 Task: Reply to email with the signature Dale Allen with the subject 'Service upgrade' from softage.1@softage.net with the message 'Could you provide me with a status report on the project as of today?'
Action: Mouse moved to (928, 234)
Screenshot: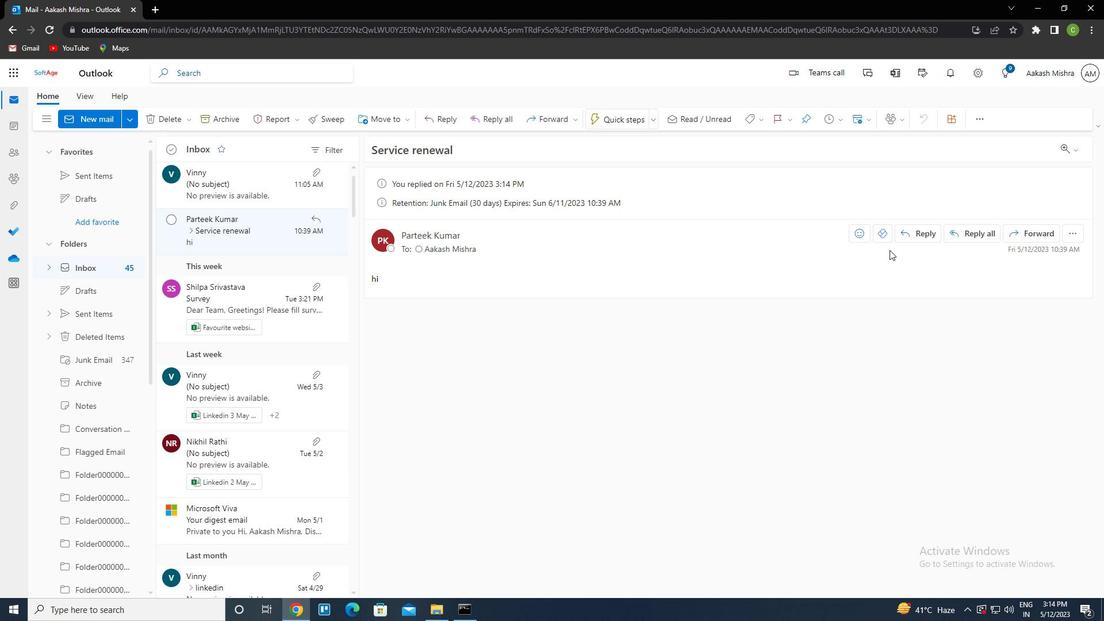 
Action: Mouse pressed left at (928, 234)
Screenshot: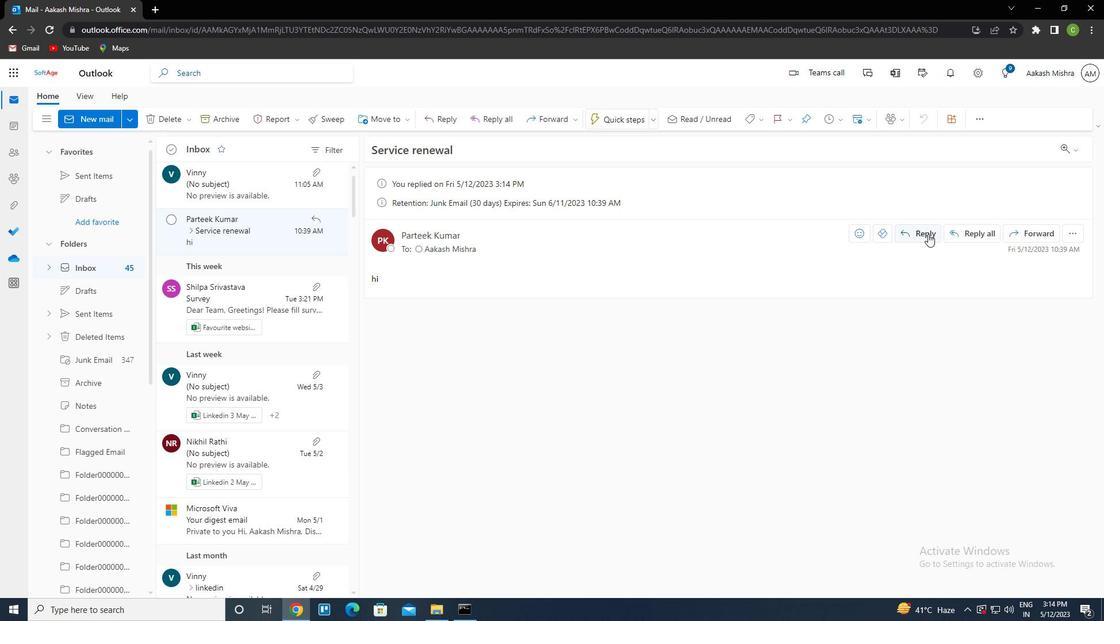 
Action: Mouse moved to (745, 120)
Screenshot: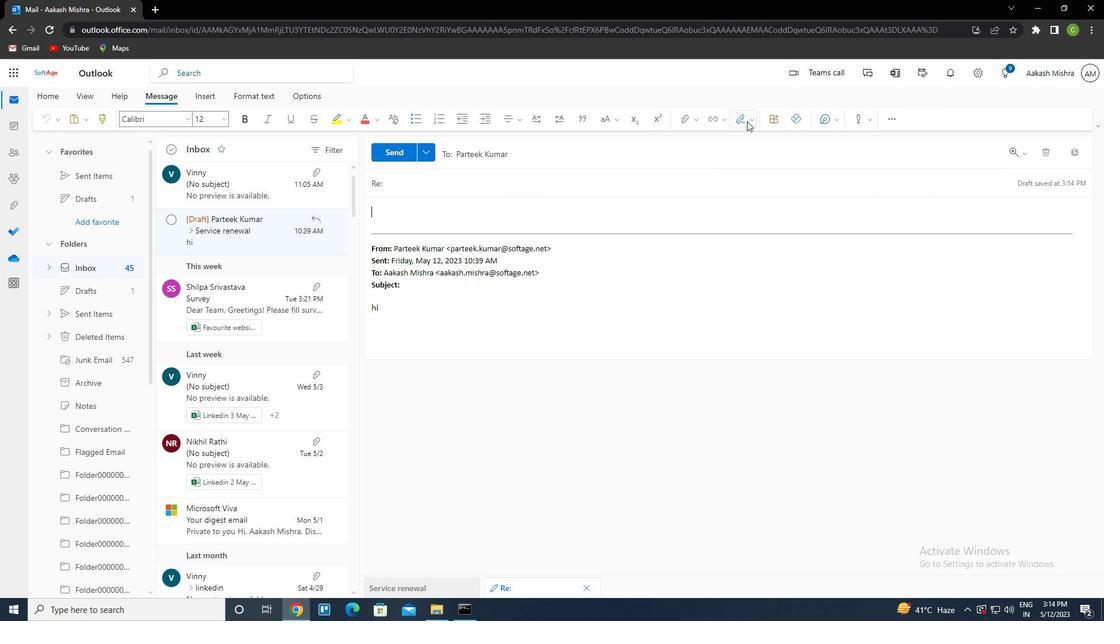 
Action: Mouse pressed left at (745, 120)
Screenshot: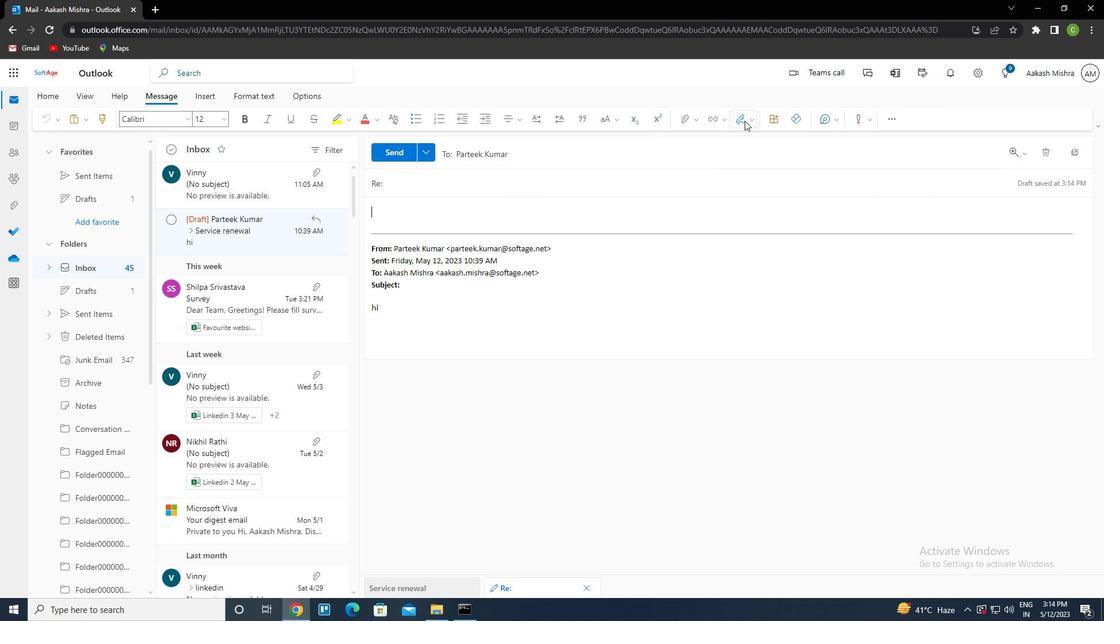 
Action: Mouse moved to (731, 166)
Screenshot: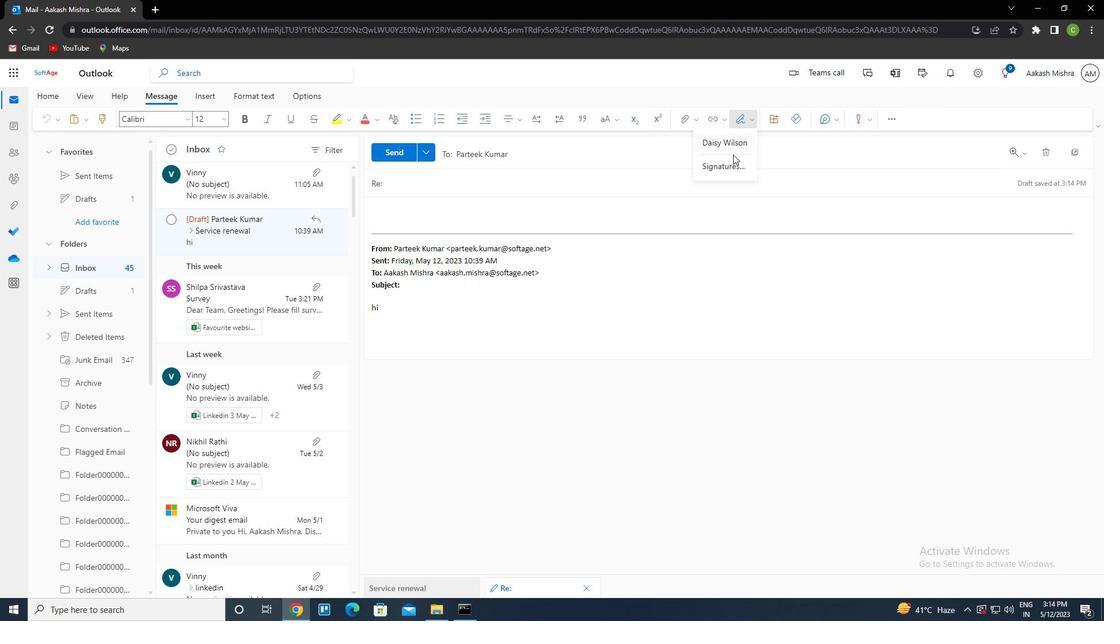 
Action: Mouse pressed left at (731, 166)
Screenshot: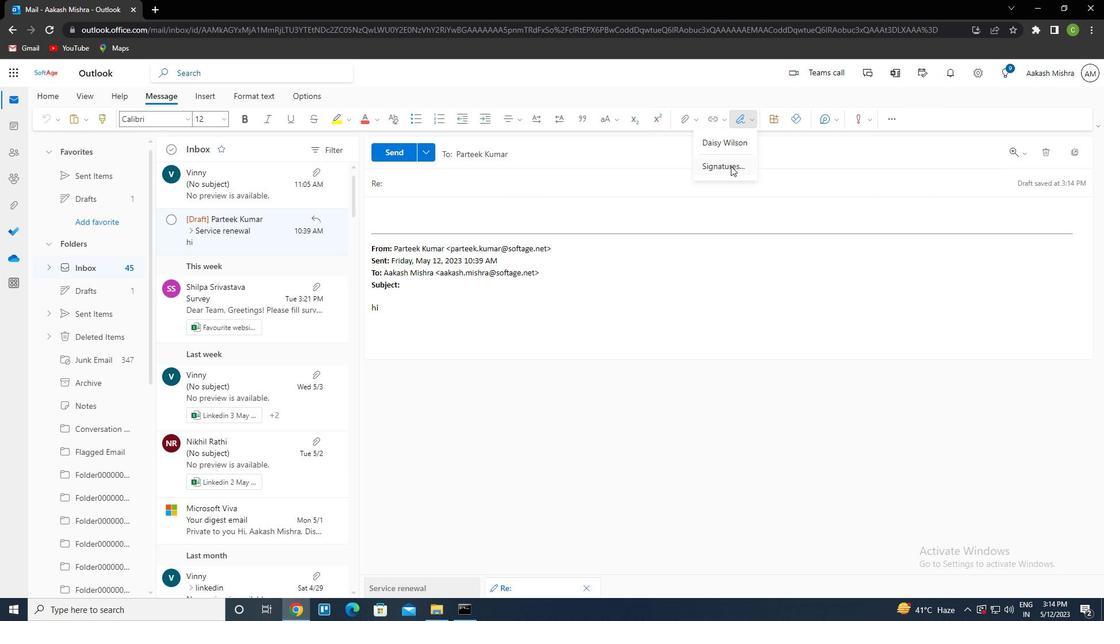 
Action: Mouse moved to (782, 217)
Screenshot: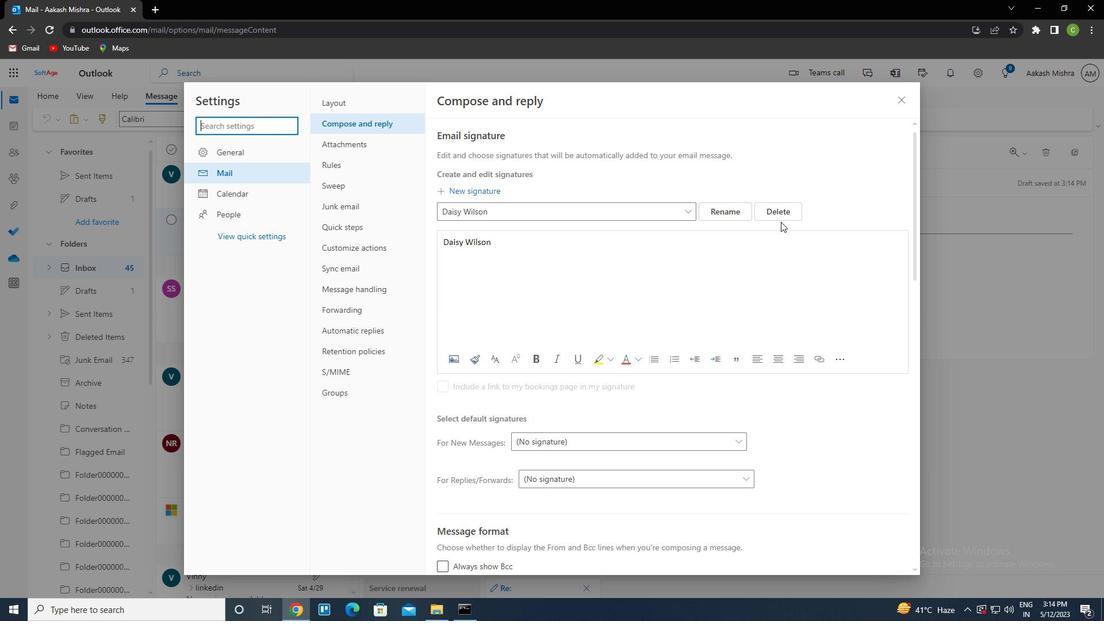 
Action: Mouse pressed left at (782, 217)
Screenshot: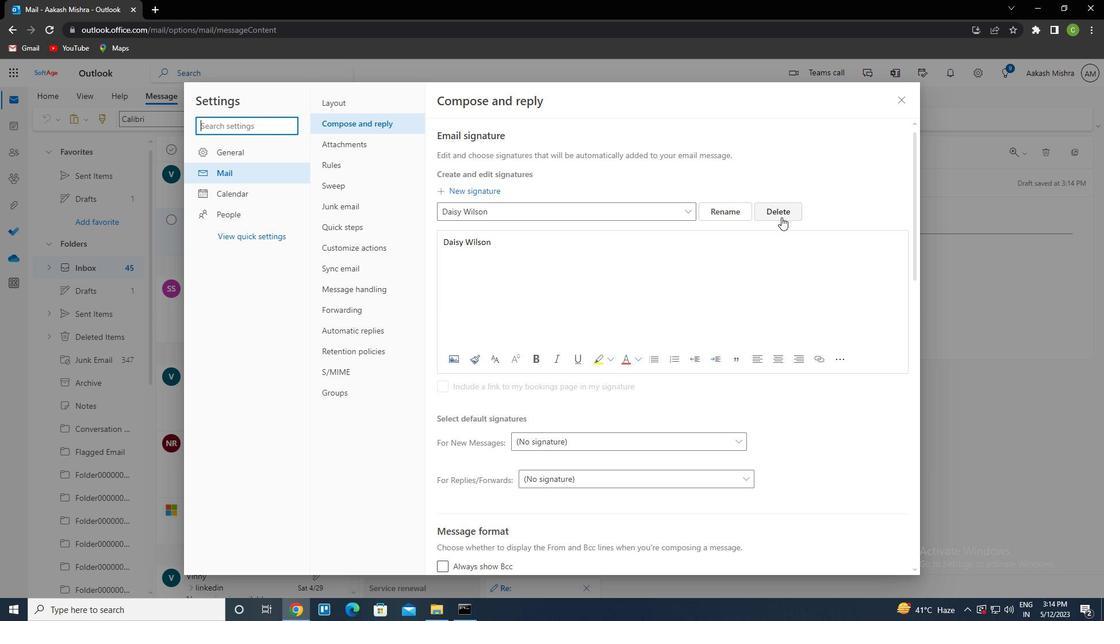 
Action: Mouse moved to (560, 213)
Screenshot: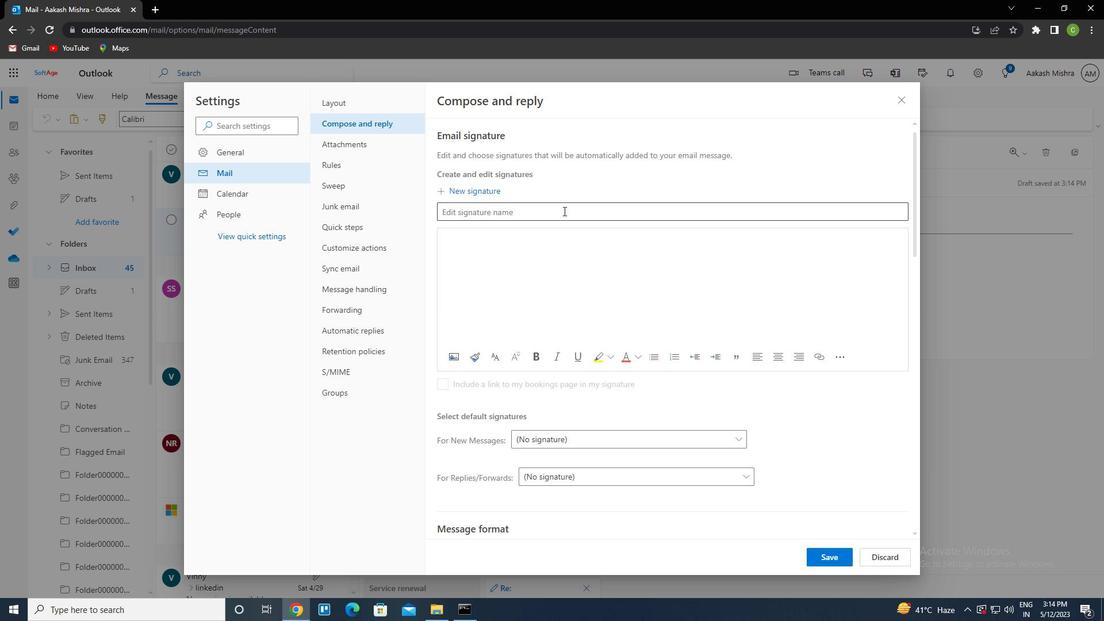 
Action: Mouse pressed left at (560, 213)
Screenshot: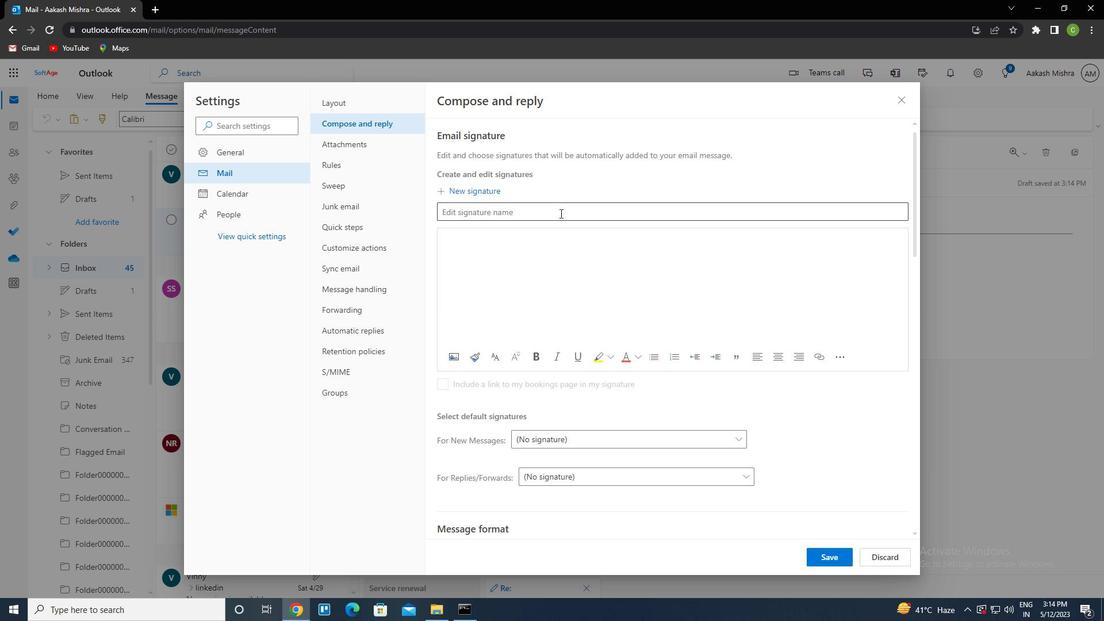 
Action: Mouse moved to (558, 212)
Screenshot: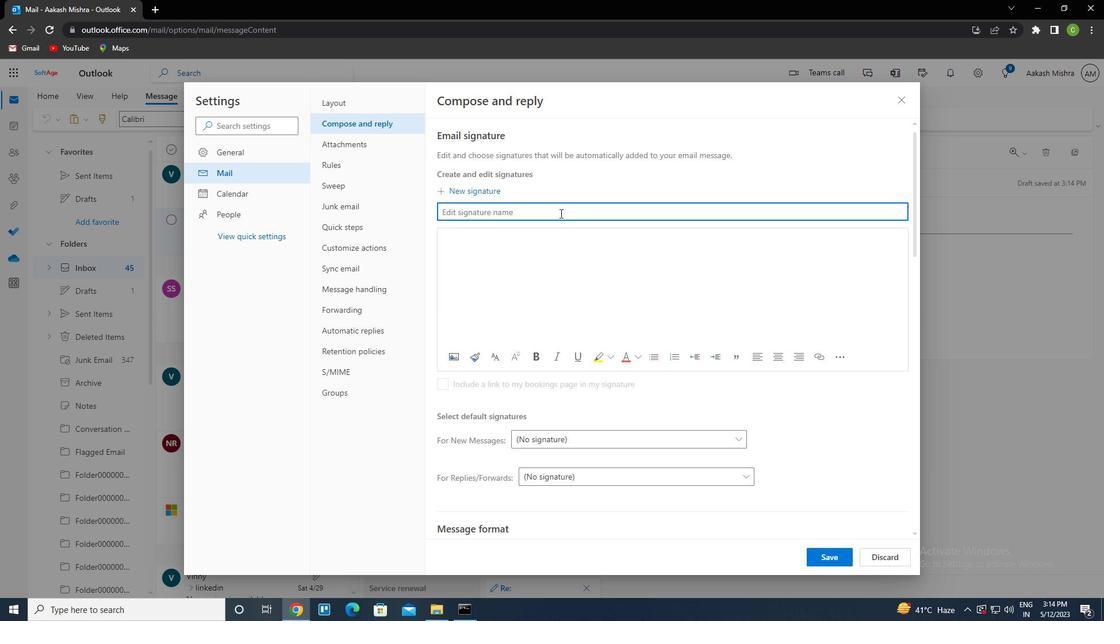 
Action: Key pressed <Key.caps_lock>d<Key.caps_lock>ale<Key.space><Key.caps_lock>a<Key.caps_lock>llen<Key.tab><Key.caps_lock>d<Key.caps_lock>ale<Key.space><Key.caps_lock>a<Key.caps_lock>llen
Screenshot: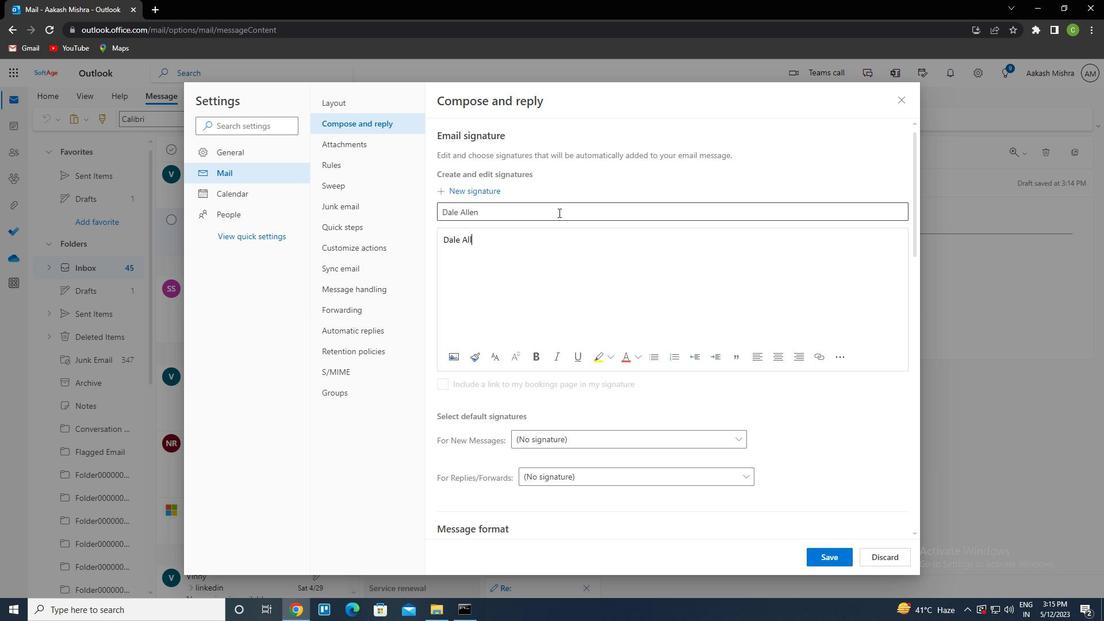 
Action: Mouse moved to (826, 561)
Screenshot: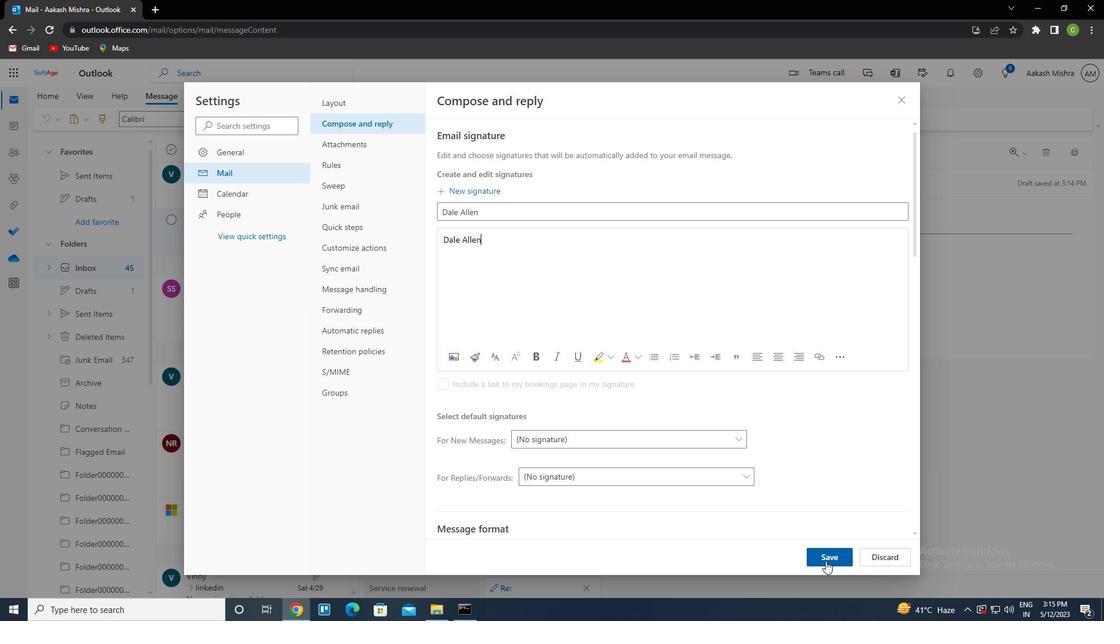 
Action: Mouse pressed left at (826, 561)
Screenshot: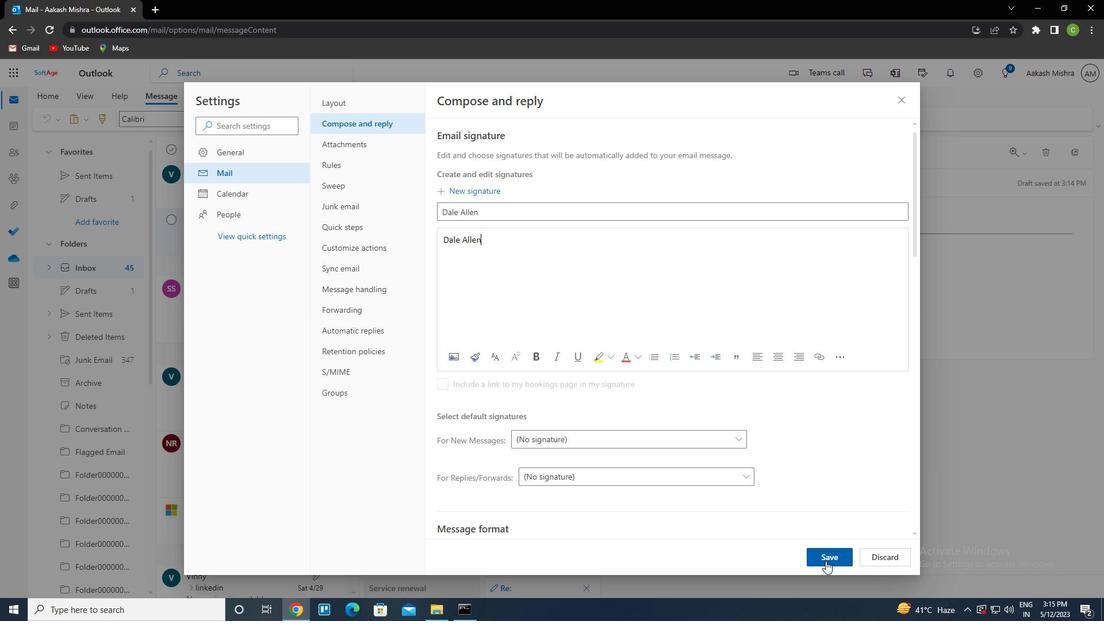 
Action: Mouse moved to (901, 102)
Screenshot: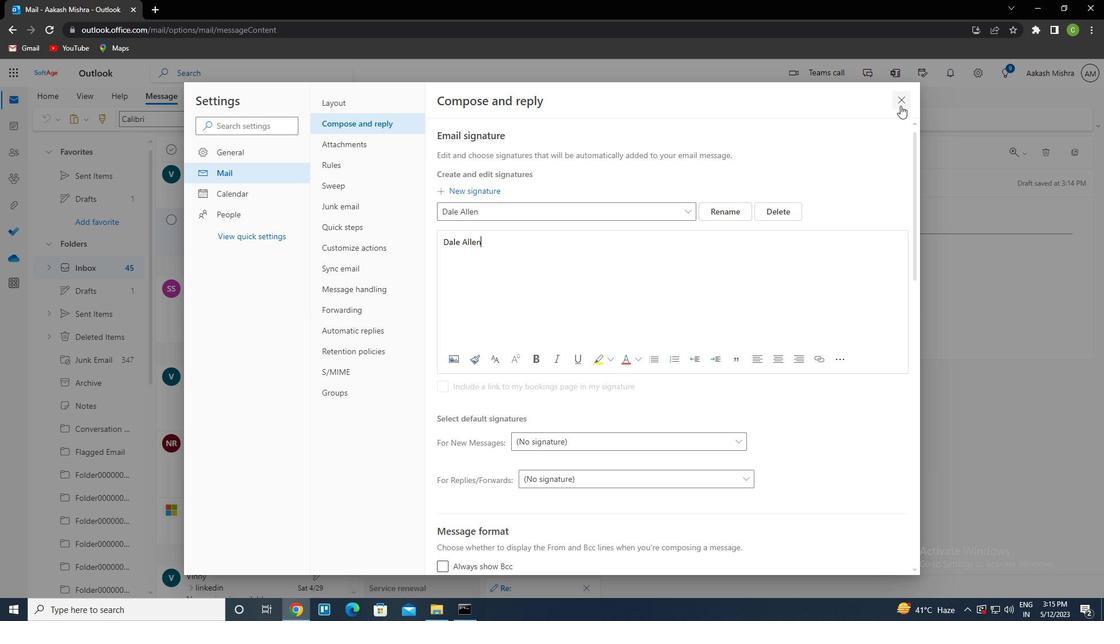 
Action: Mouse pressed left at (901, 102)
Screenshot: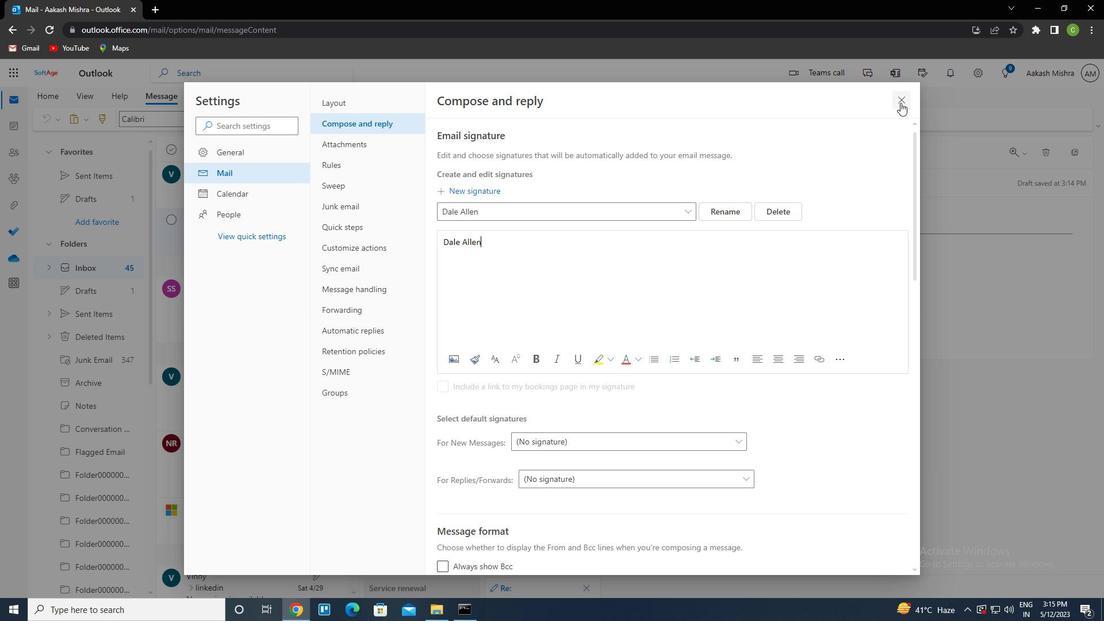 
Action: Mouse moved to (685, 116)
Screenshot: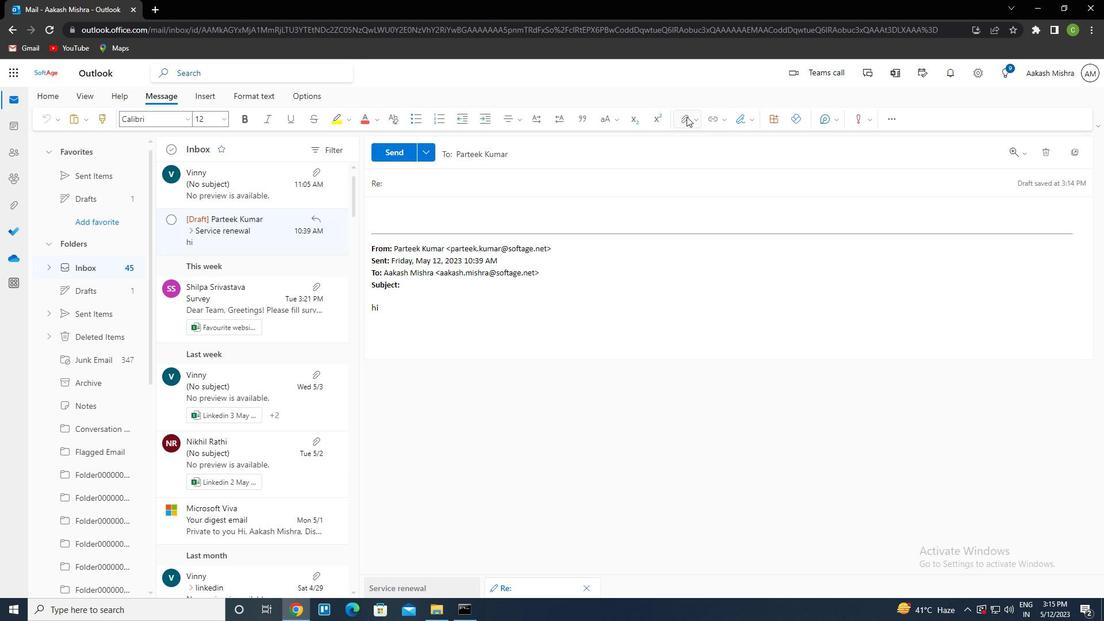 
Action: Mouse pressed left at (685, 116)
Screenshot: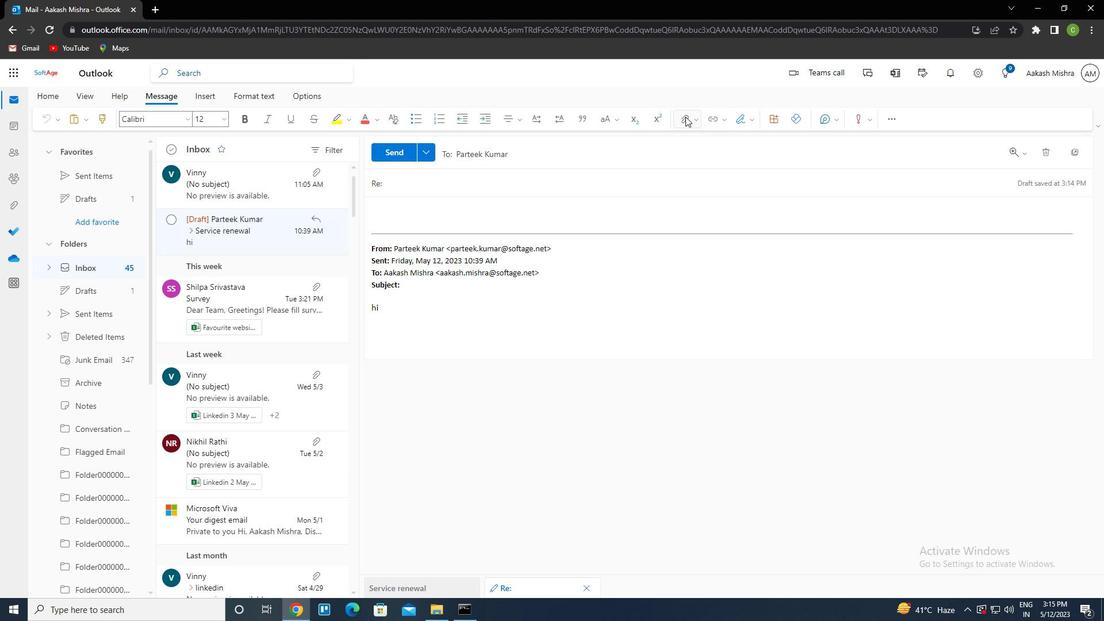 
Action: Mouse moved to (746, 118)
Screenshot: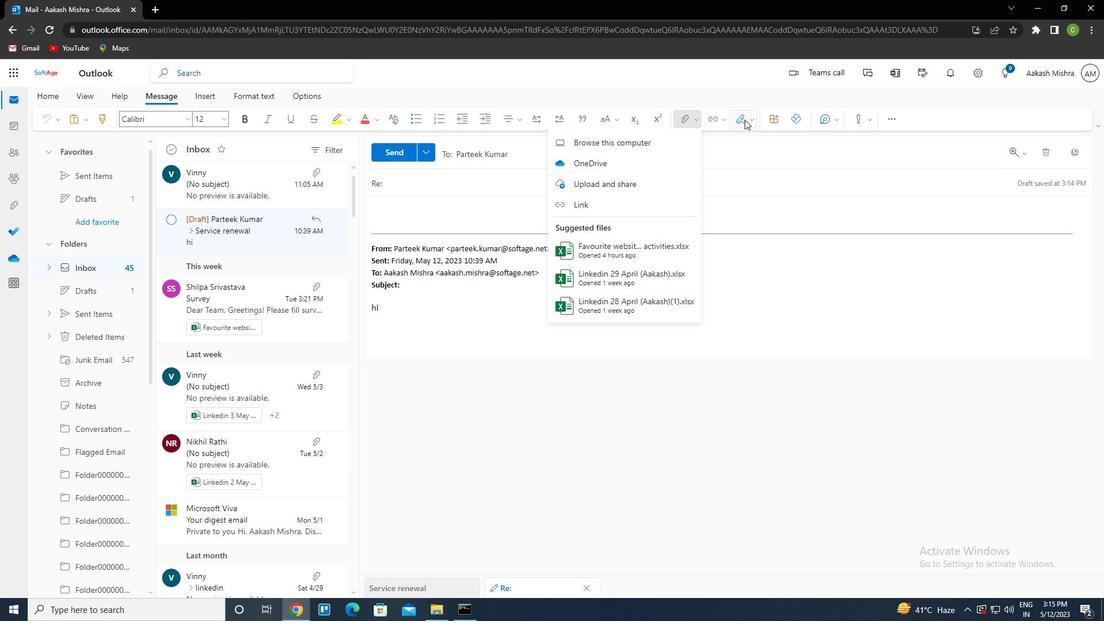 
Action: Mouse pressed left at (746, 118)
Screenshot: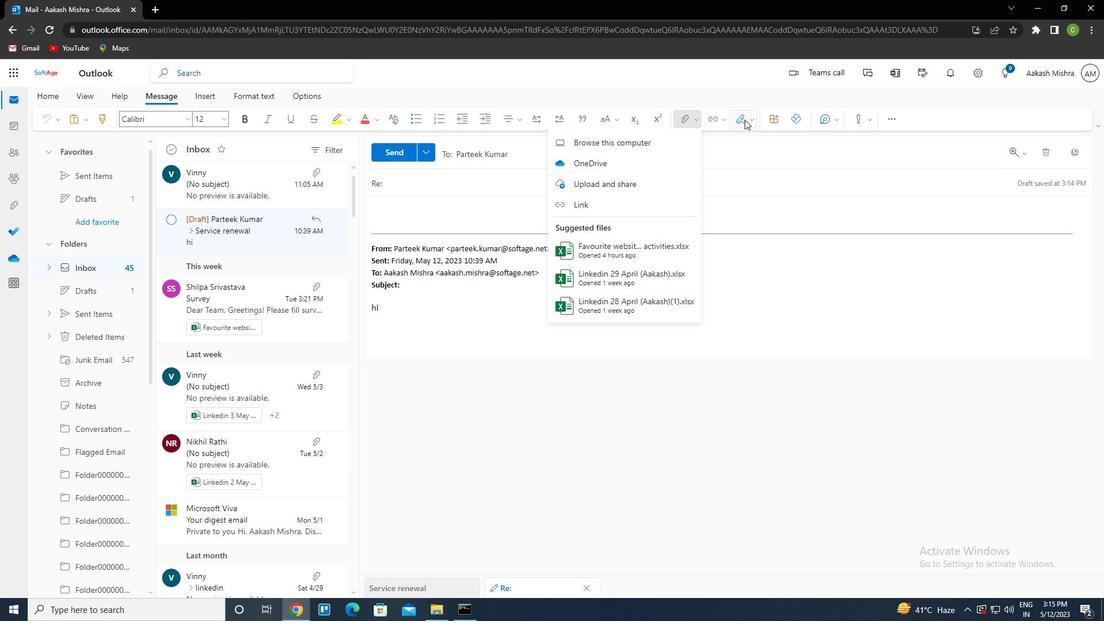 
Action: Mouse moved to (723, 145)
Screenshot: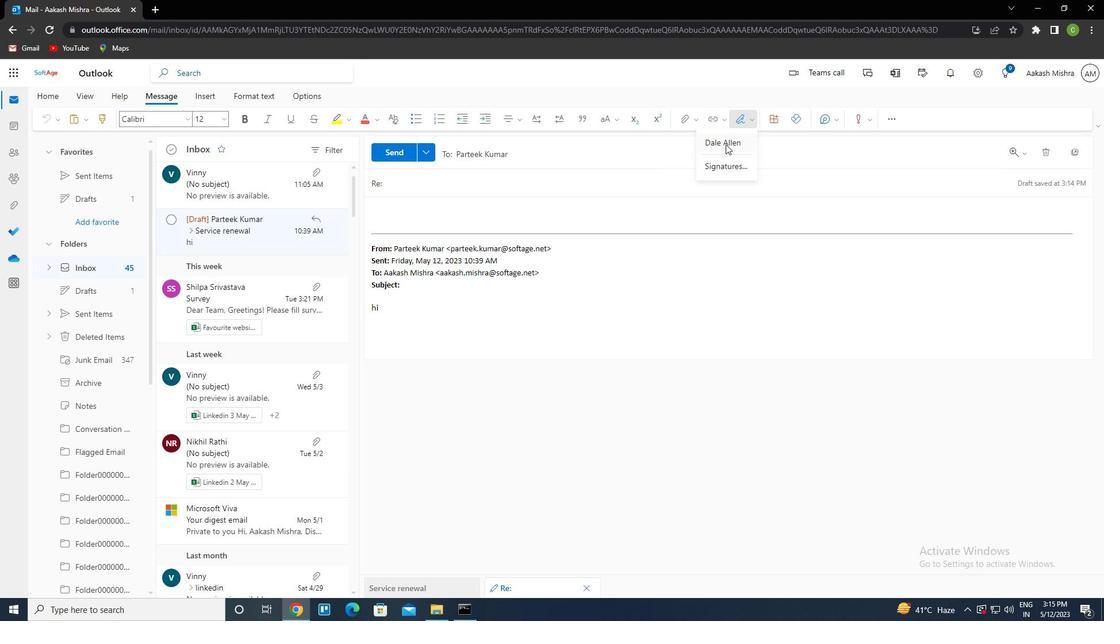 
Action: Mouse pressed left at (723, 145)
Screenshot: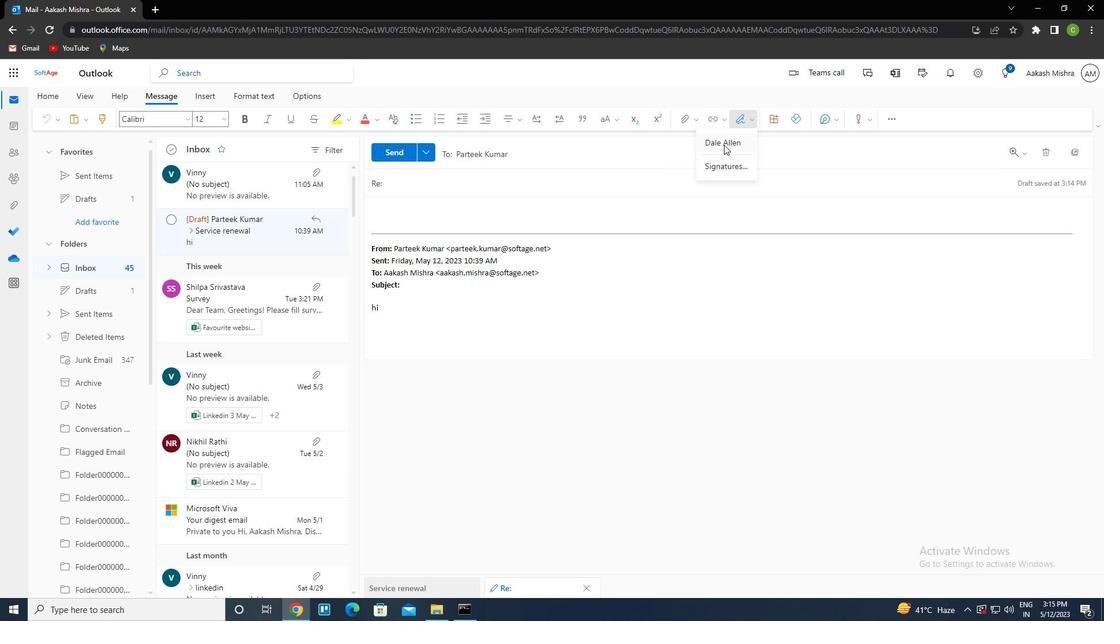 
Action: Mouse moved to (420, 184)
Screenshot: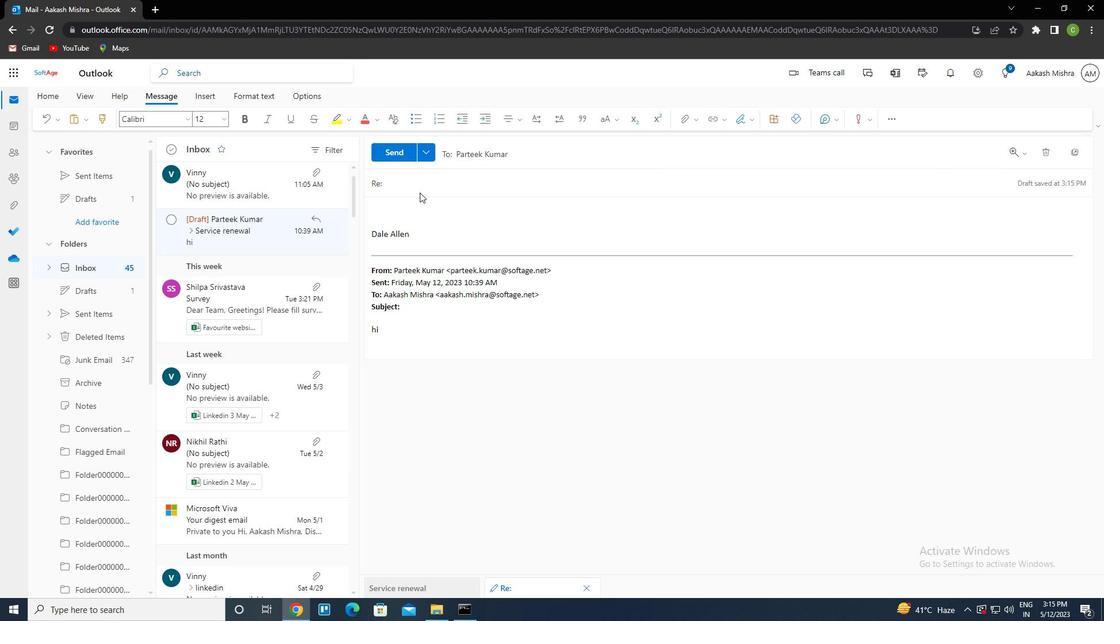 
Action: Mouse pressed left at (420, 184)
Screenshot: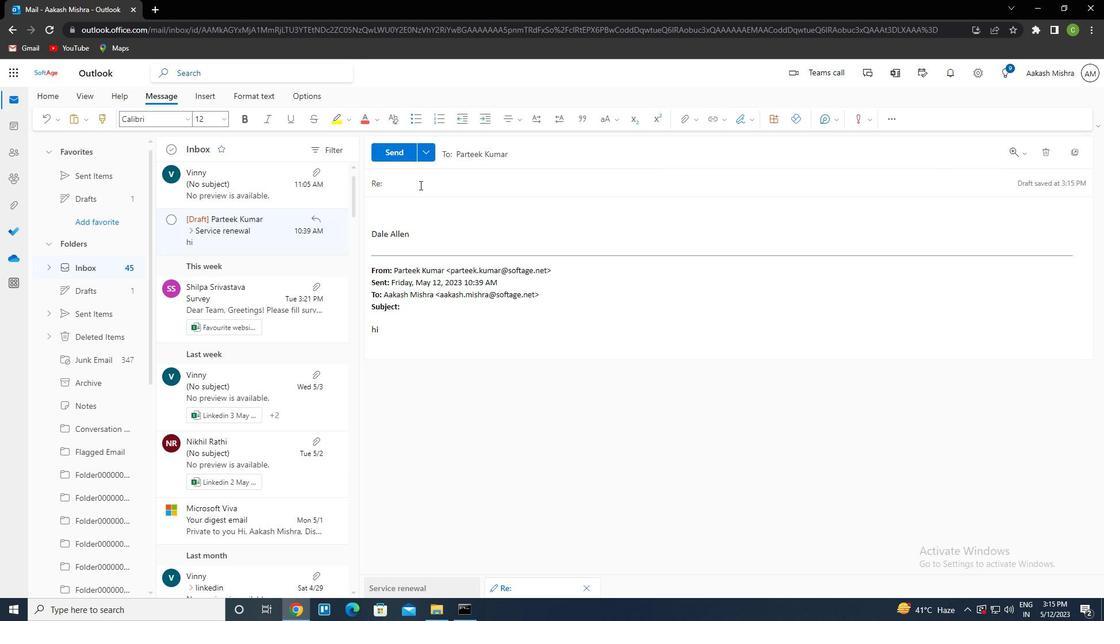 
Action: Key pressed <Key.caps_lock>s<Key.caps_lock>ervice<Key.space>upgrade<Key.tab><Key.caps_lock>c<Key.caps_lock>ould<Key.space>you<Key.space>provide<Key.space>me<Key.space>with<Key.space>a<Key.space>status<Key.space>report<Key.space>on<Key.space>the<Key.space>project<Key.space>as<Key.space>of<Key.space>today
Screenshot: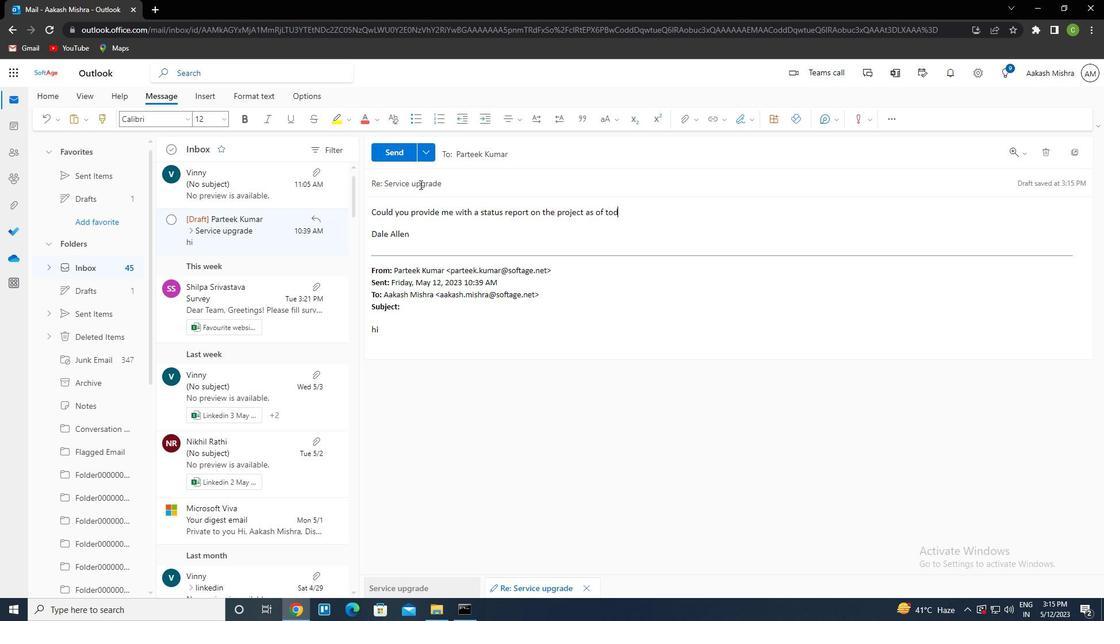
Action: Mouse moved to (403, 155)
Screenshot: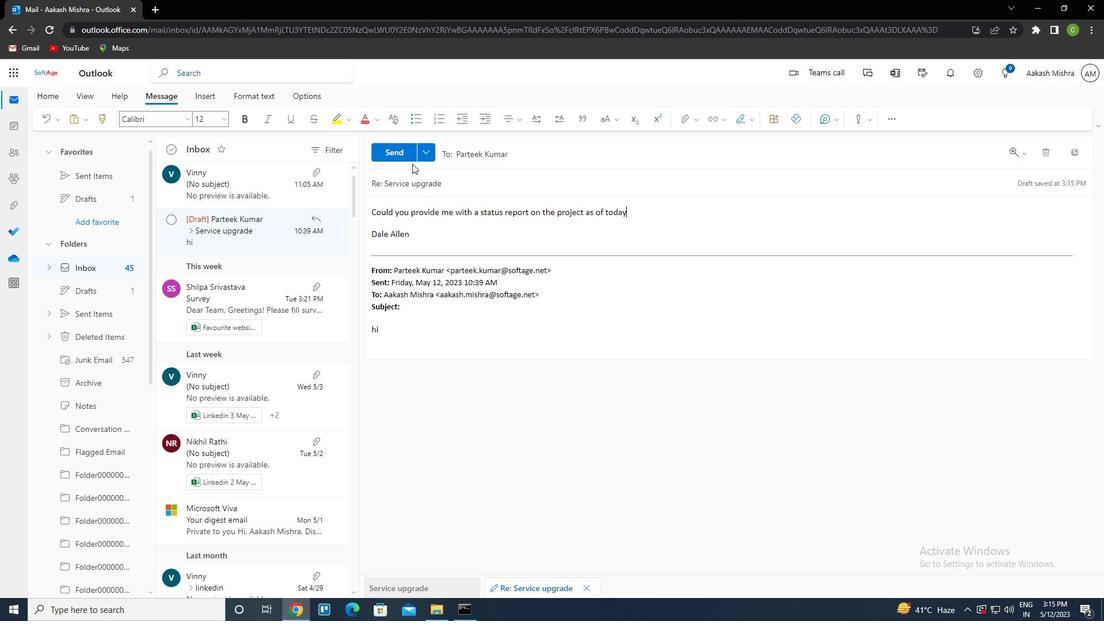 
Action: Mouse pressed left at (403, 155)
Screenshot: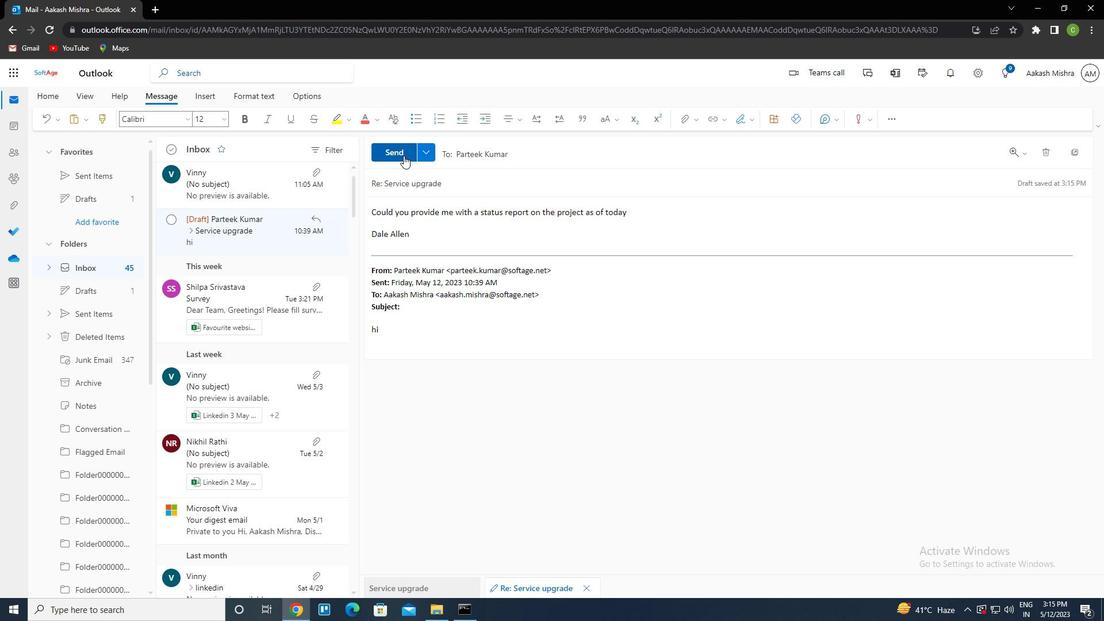 
Action: Mouse moved to (616, 387)
Screenshot: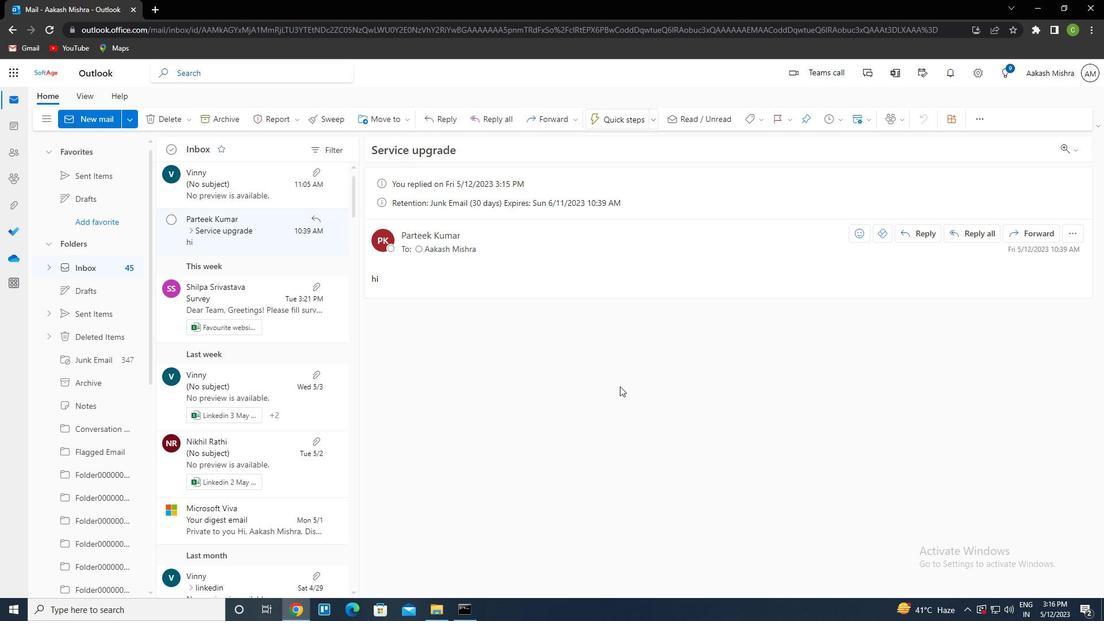 
